 Task: Send an email with the signature Alicia Thompson with the subject 'Urgent matter' and the message 'Please let me know if you require any further assistance.' from softage.1@softage.net to softage.7@softage.net and softage.8@softage.net with an attached document Agenda.pdf
Action: Mouse moved to (94, 111)
Screenshot: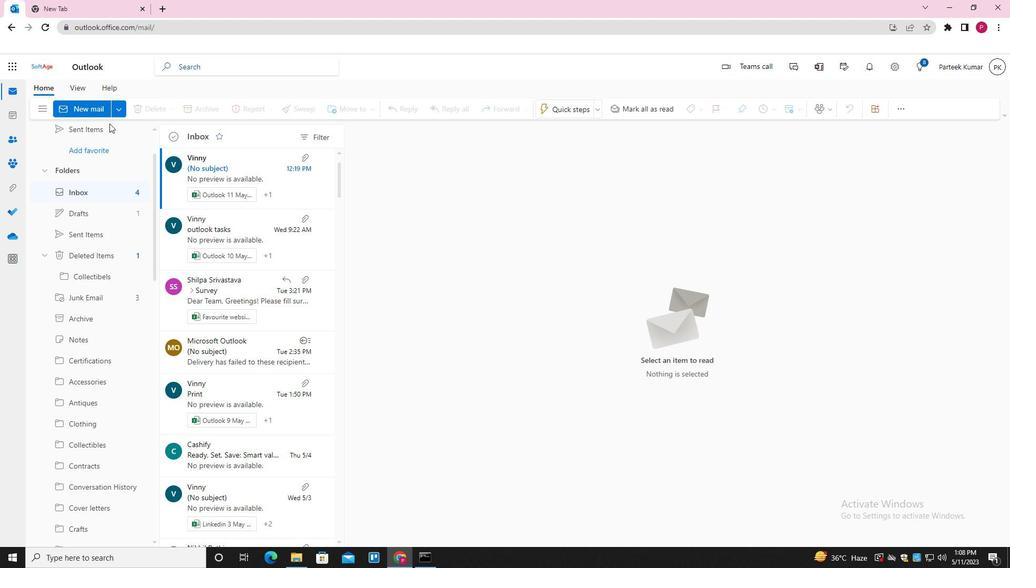 
Action: Mouse pressed left at (94, 111)
Screenshot: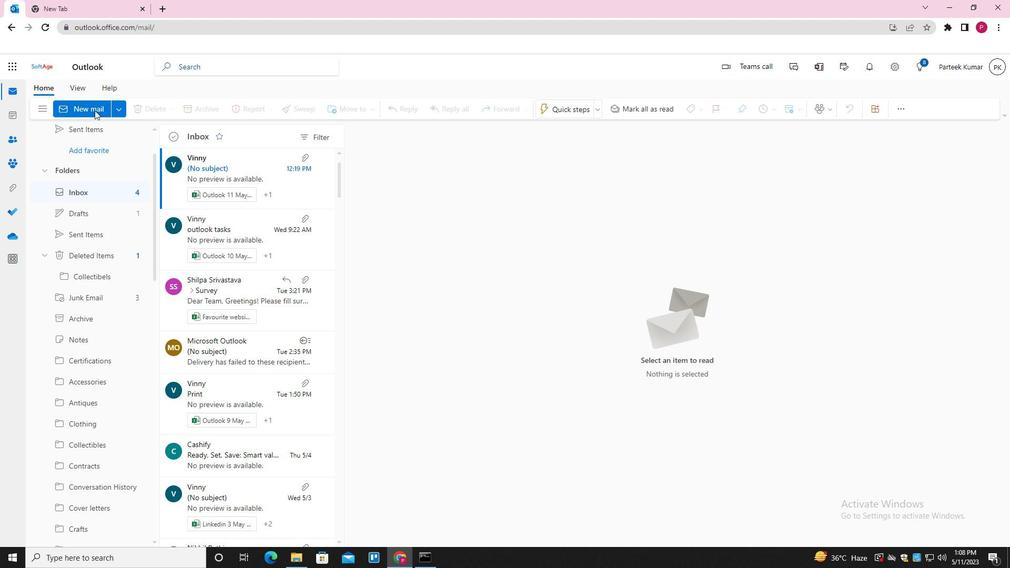 
Action: Mouse moved to (418, 256)
Screenshot: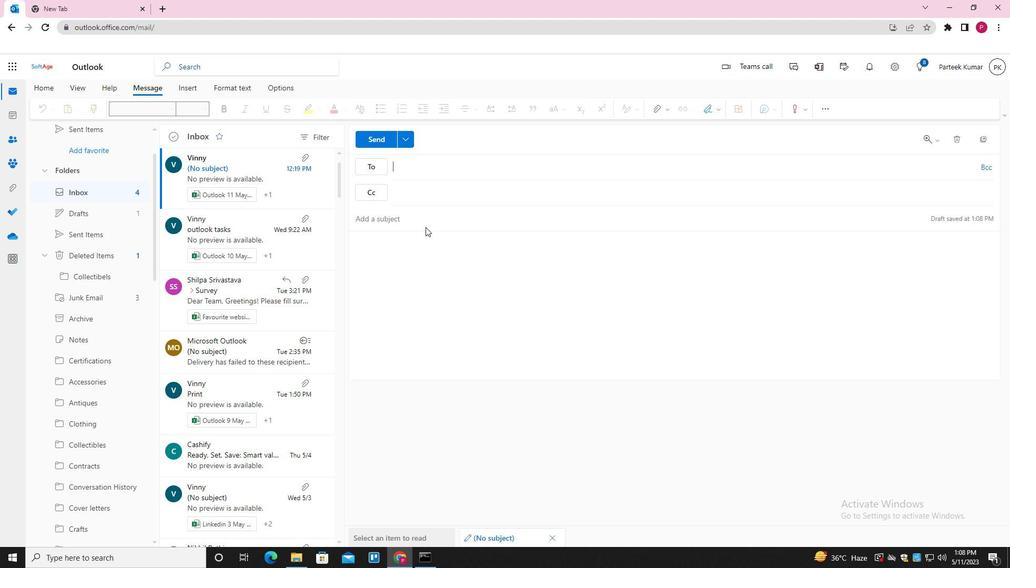 
Action: Mouse pressed left at (418, 256)
Screenshot: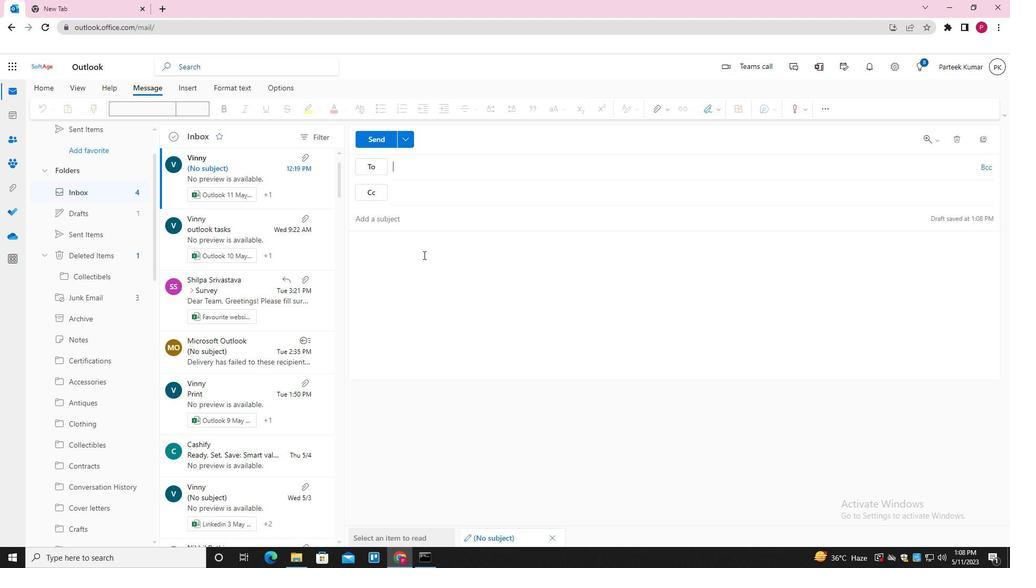 
Action: Mouse moved to (709, 111)
Screenshot: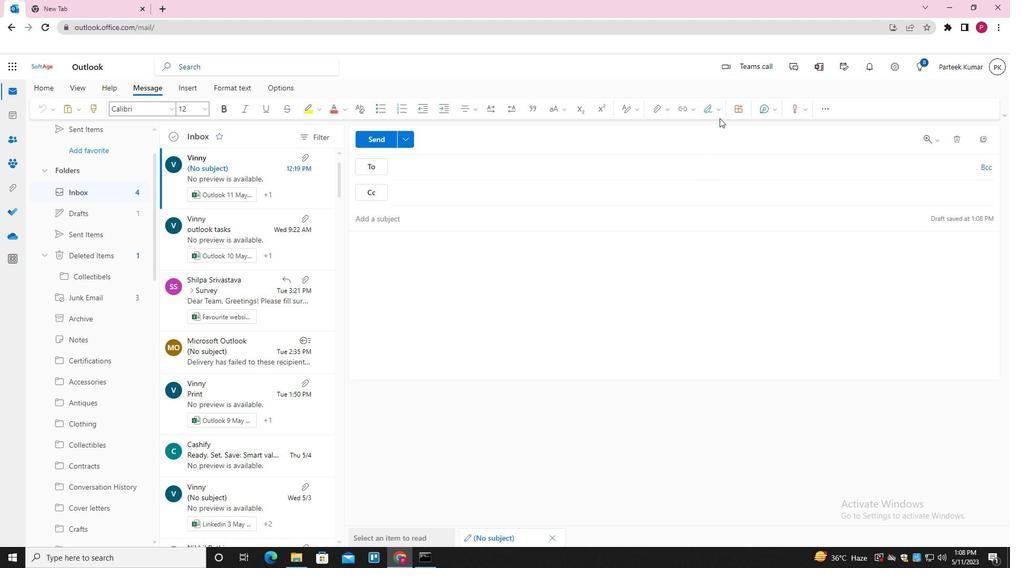 
Action: Mouse pressed left at (709, 111)
Screenshot: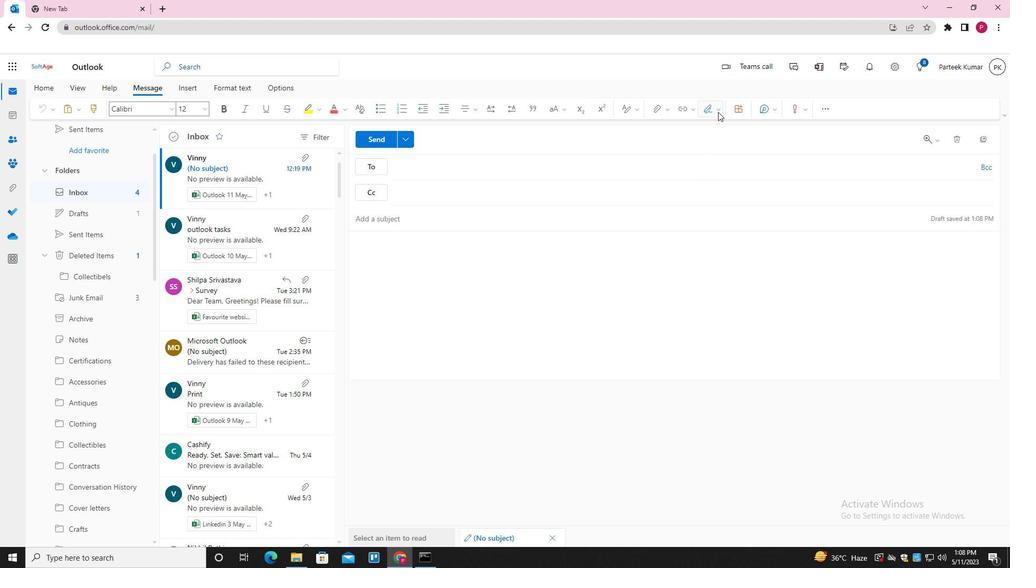 
Action: Mouse moved to (686, 133)
Screenshot: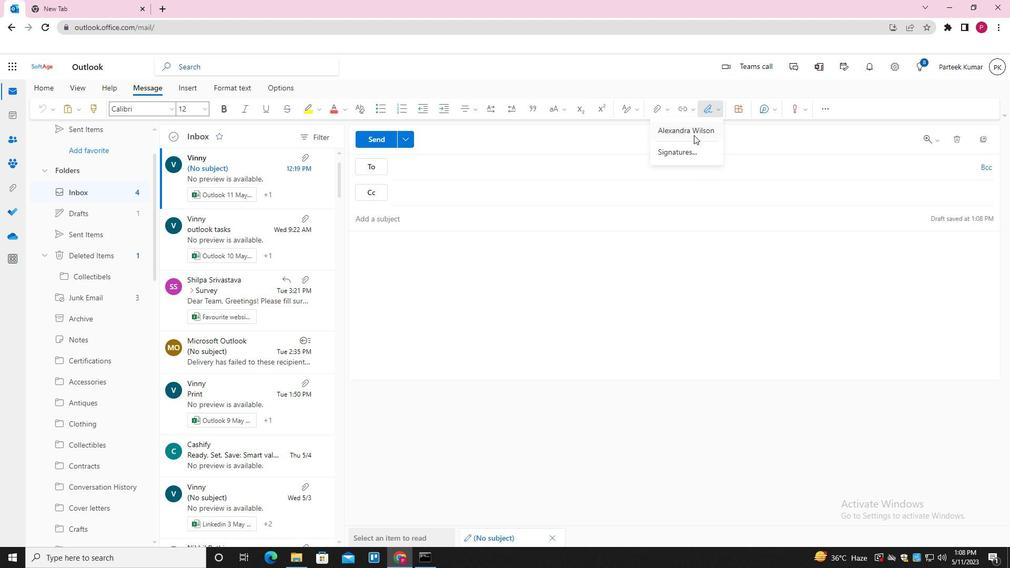 
Action: Mouse pressed left at (686, 133)
Screenshot: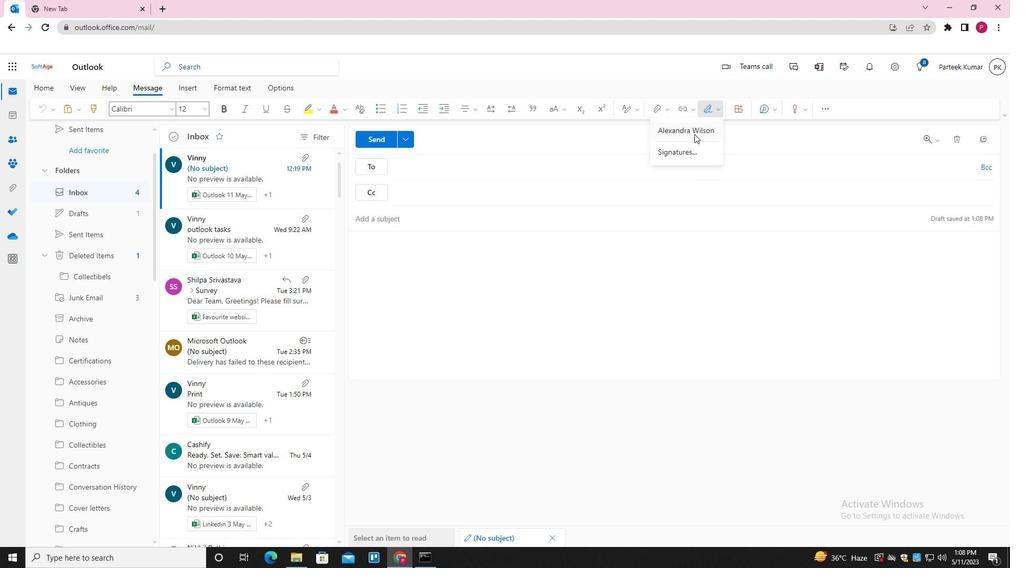 
Action: Mouse pressed left at (686, 133)
Screenshot: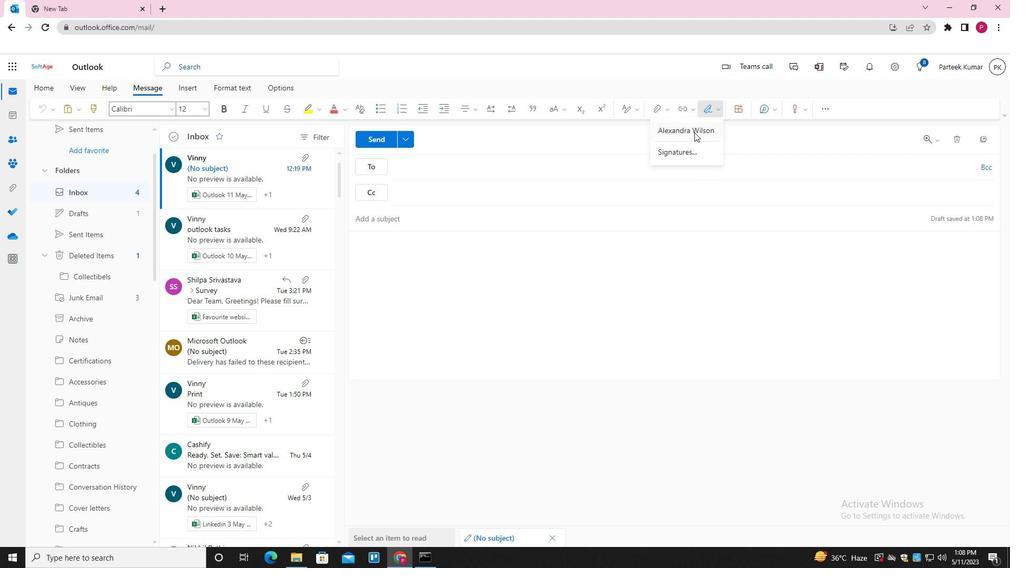 
Action: Mouse moved to (433, 259)
Screenshot: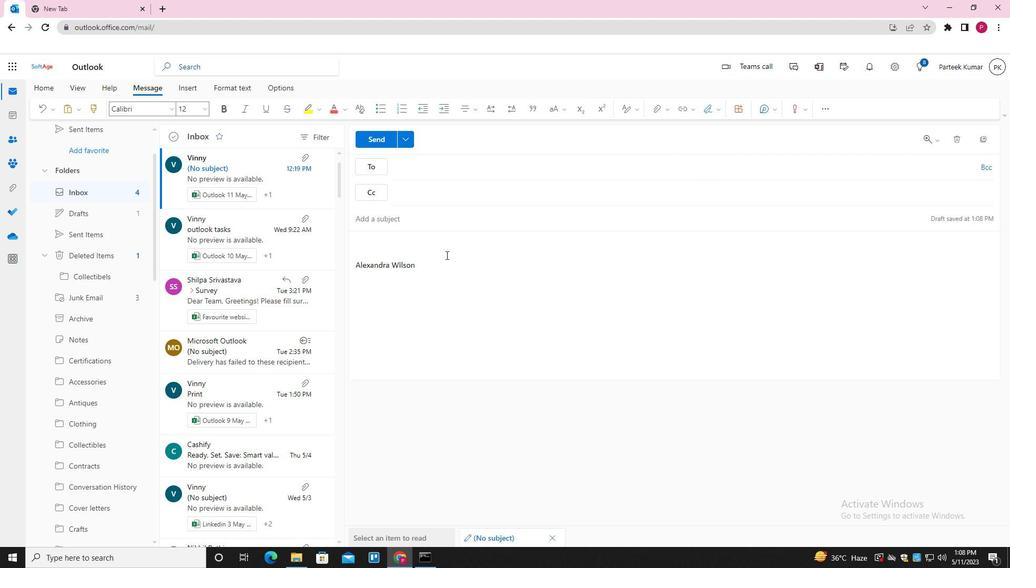 
Action: Mouse pressed left at (433, 259)
Screenshot: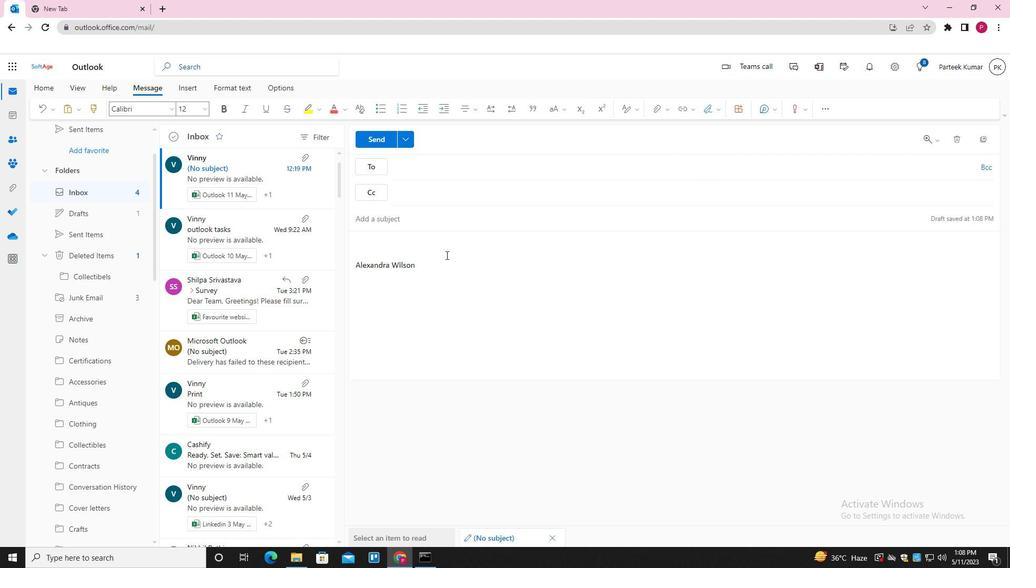 
Action: Mouse moved to (393, 269)
Screenshot: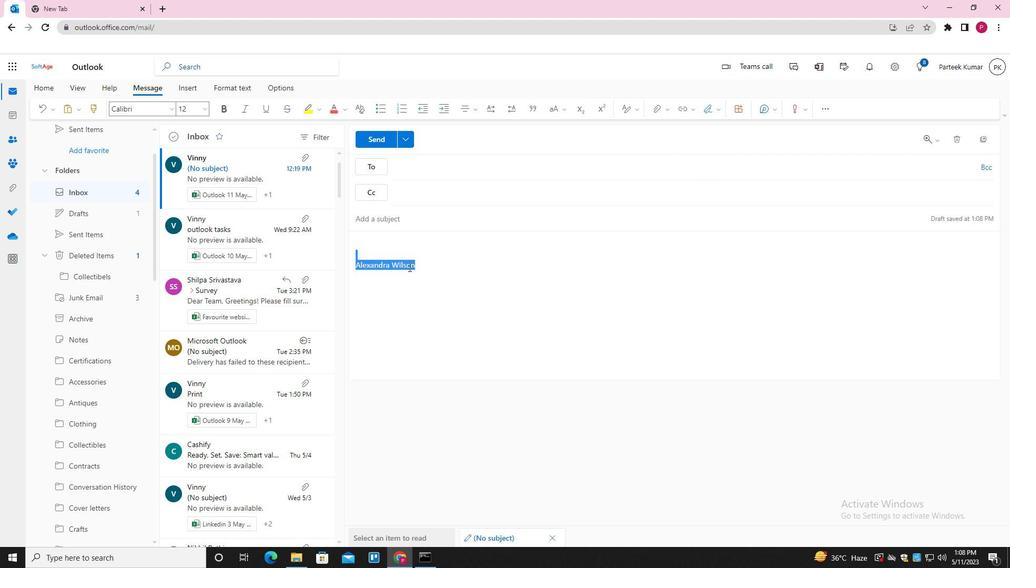 
Action: Key pressed <Key.shift><Key.right><Key.right><Key.right><Key.right><Key.right><Key.backspace>
Screenshot: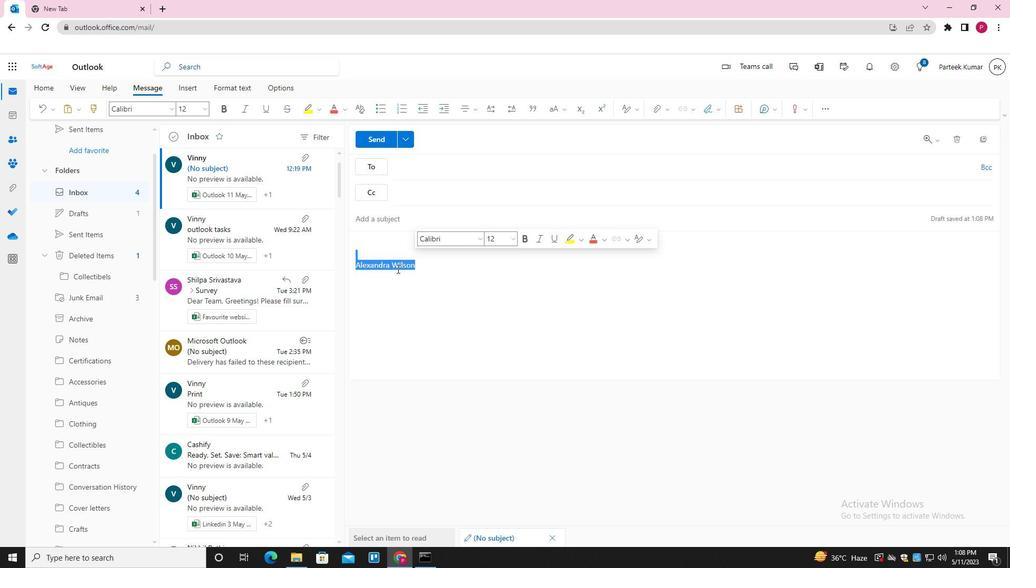 
Action: Mouse moved to (709, 111)
Screenshot: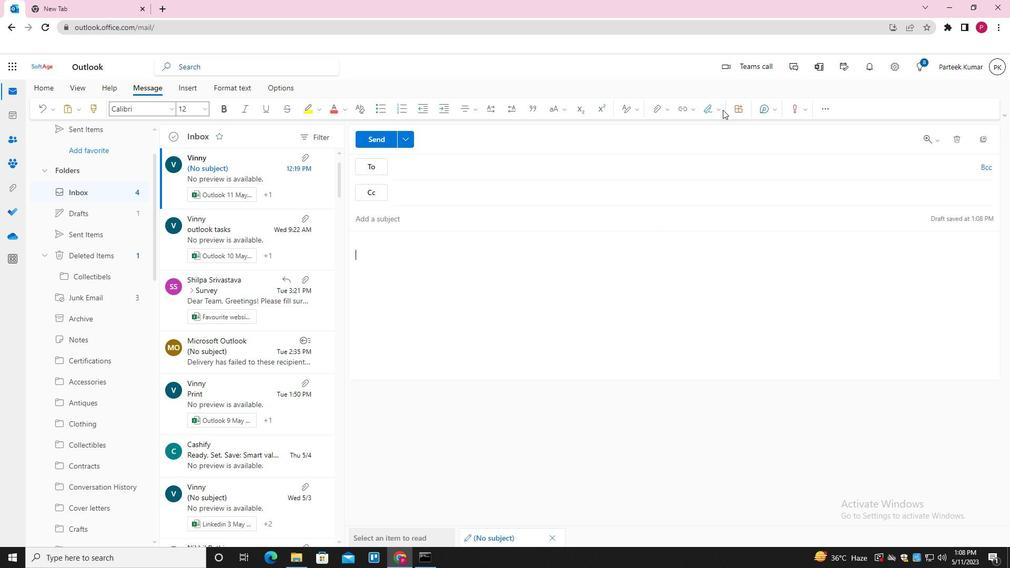 
Action: Mouse pressed left at (709, 111)
Screenshot: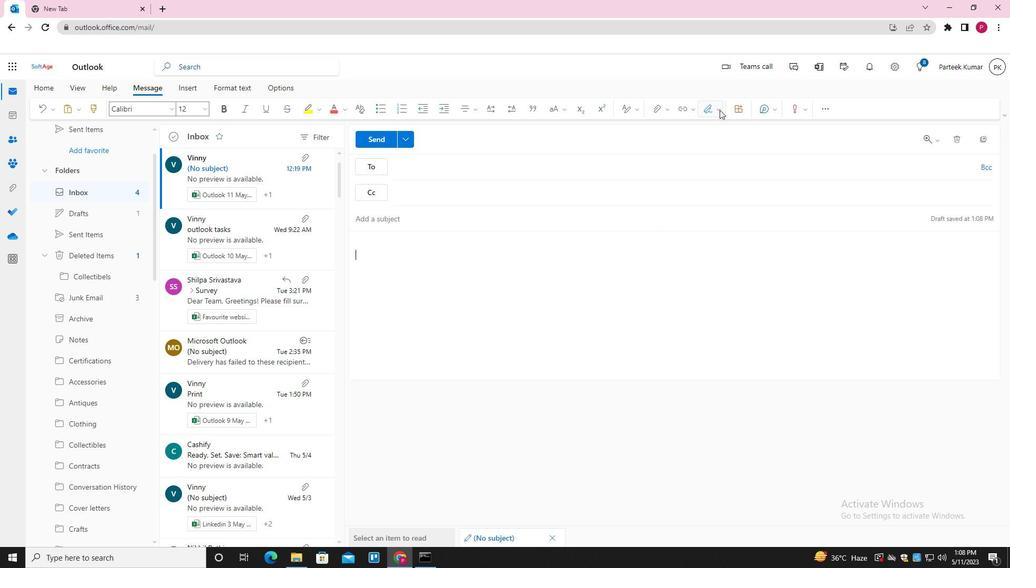 
Action: Mouse moved to (695, 159)
Screenshot: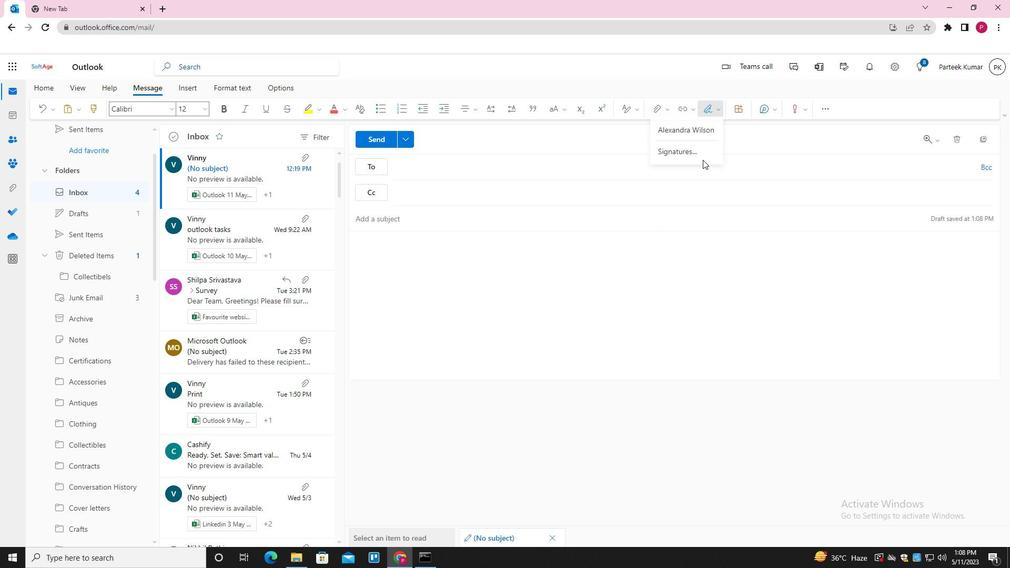 
Action: Mouse pressed left at (695, 159)
Screenshot: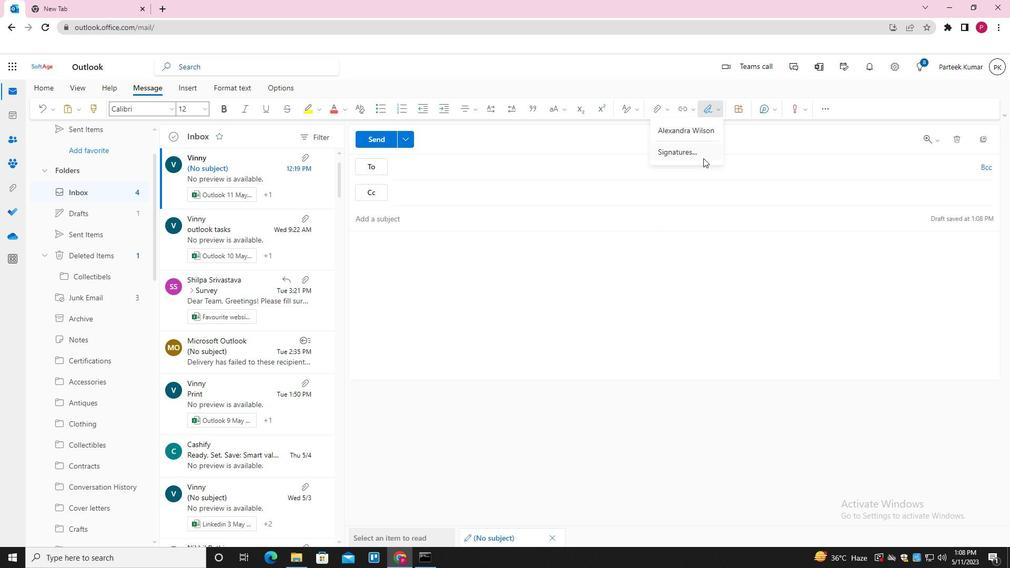 
Action: Mouse moved to (702, 194)
Screenshot: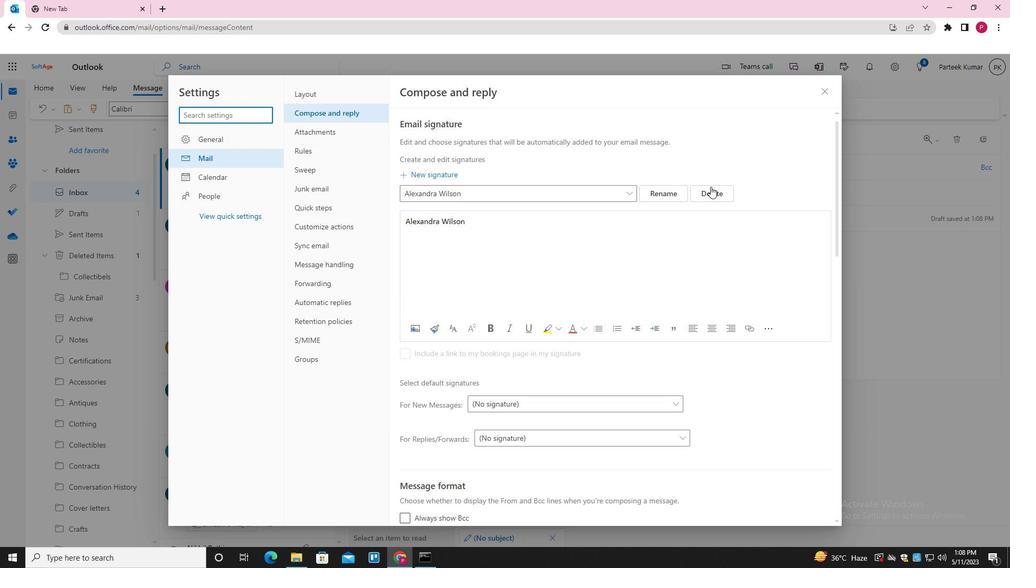 
Action: Mouse pressed left at (702, 194)
Screenshot: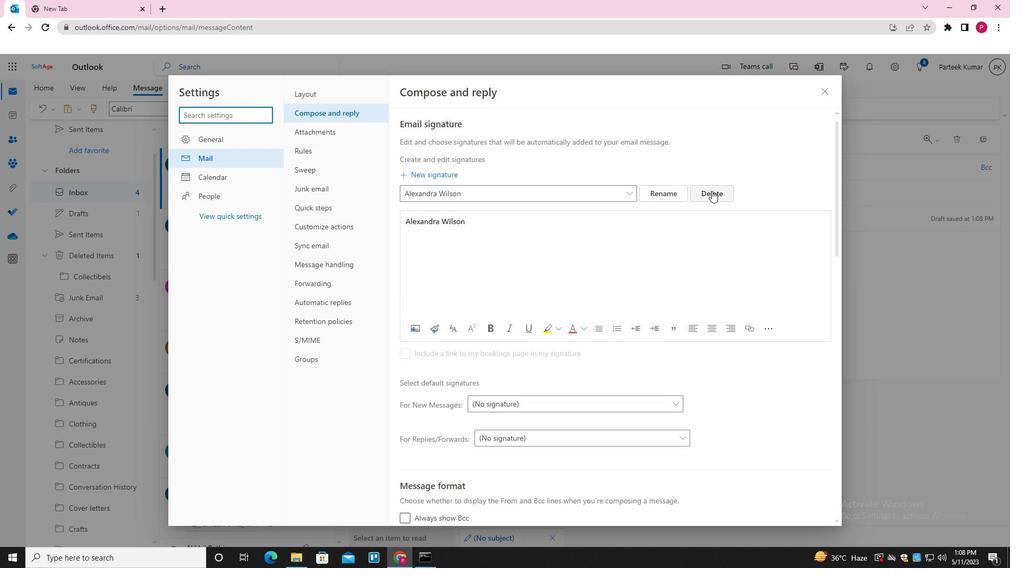 
Action: Mouse moved to (530, 202)
Screenshot: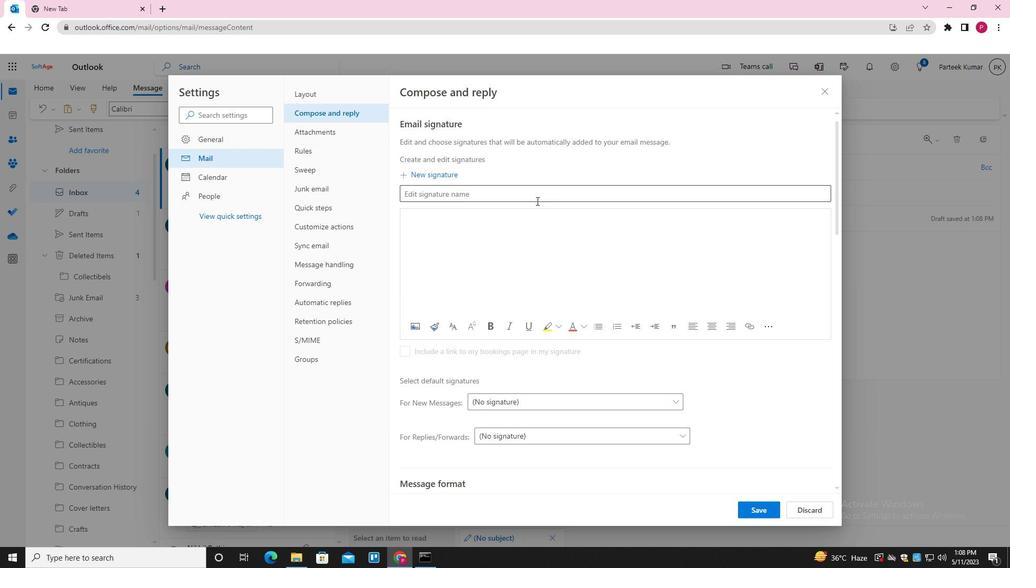 
Action: Mouse pressed left at (530, 202)
Screenshot: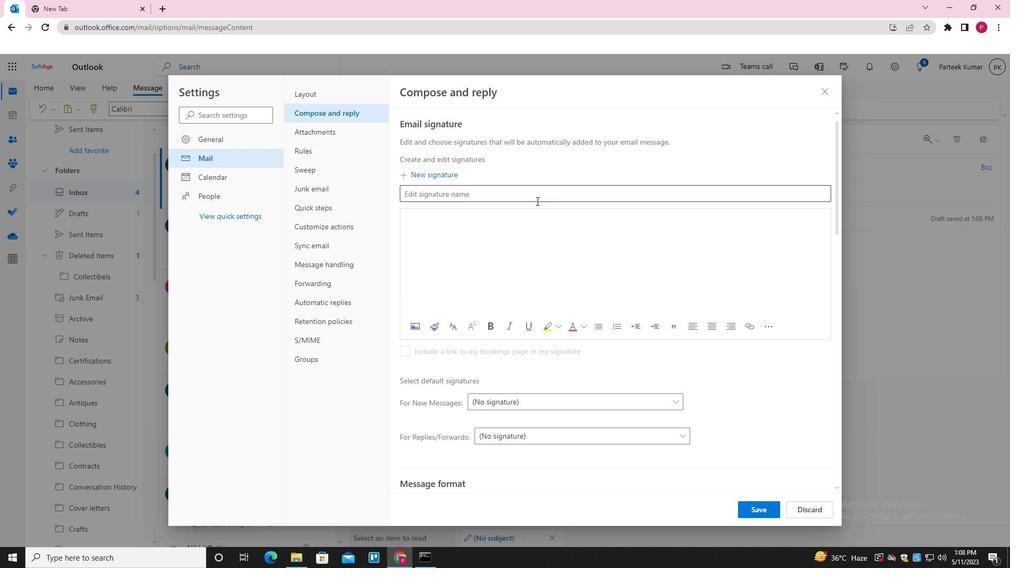 
Action: Mouse moved to (679, 193)
Screenshot: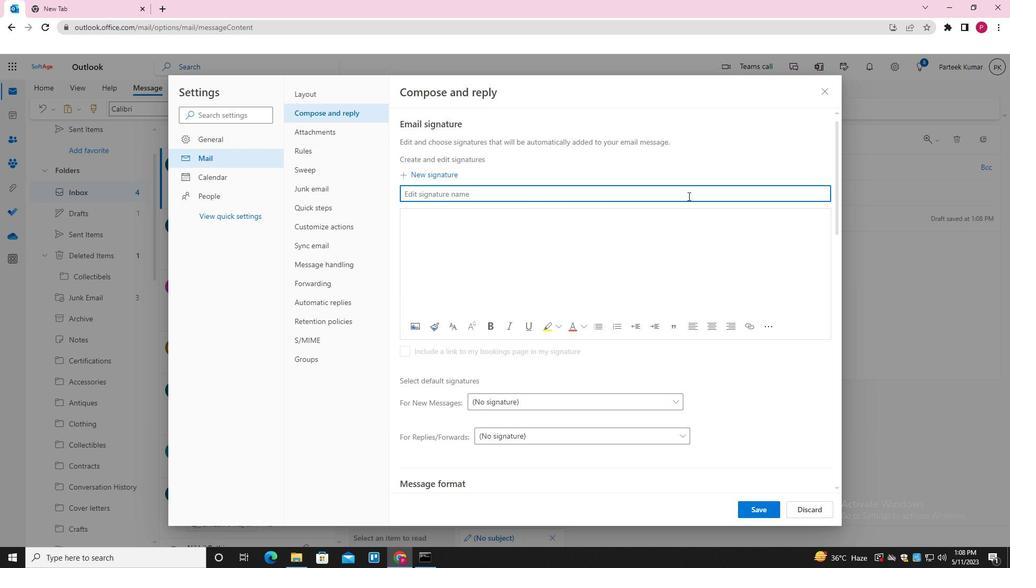 
Action: Key pressed <Key.shift>ALICIA<Key.space><Key.shift>THOMPSON
Screenshot: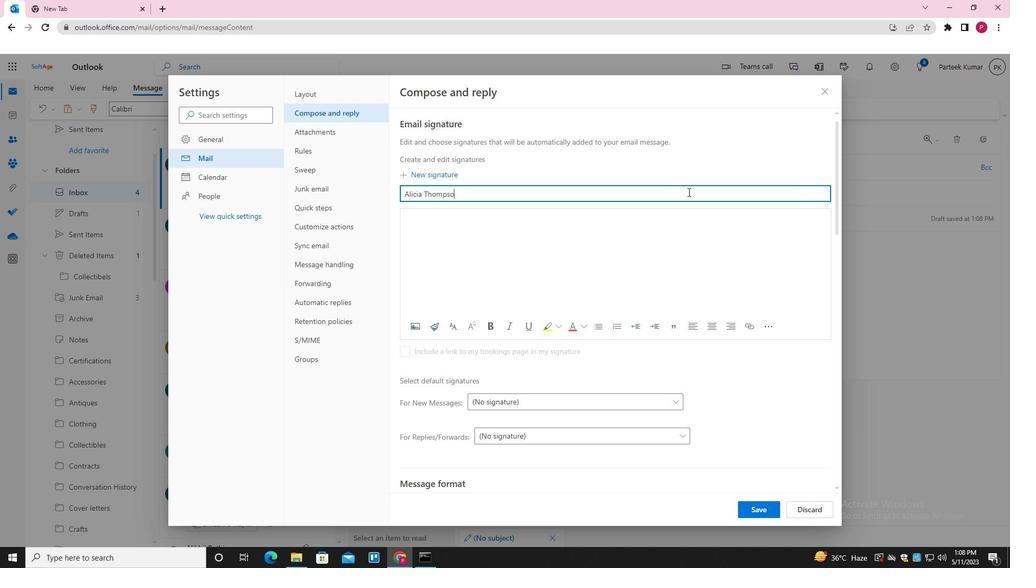 
Action: Mouse moved to (619, 209)
Screenshot: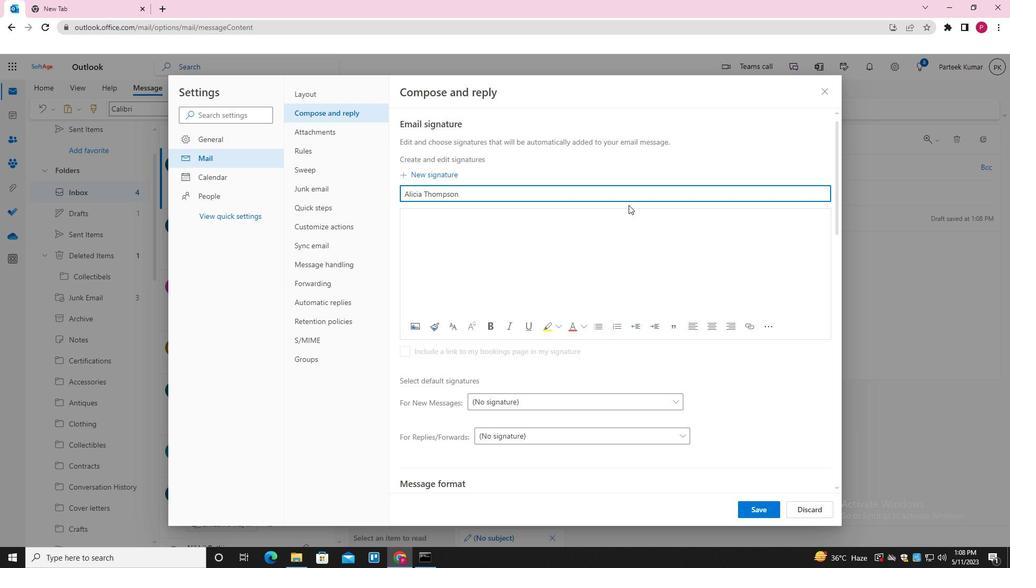 
Action: Mouse pressed left at (619, 209)
Screenshot: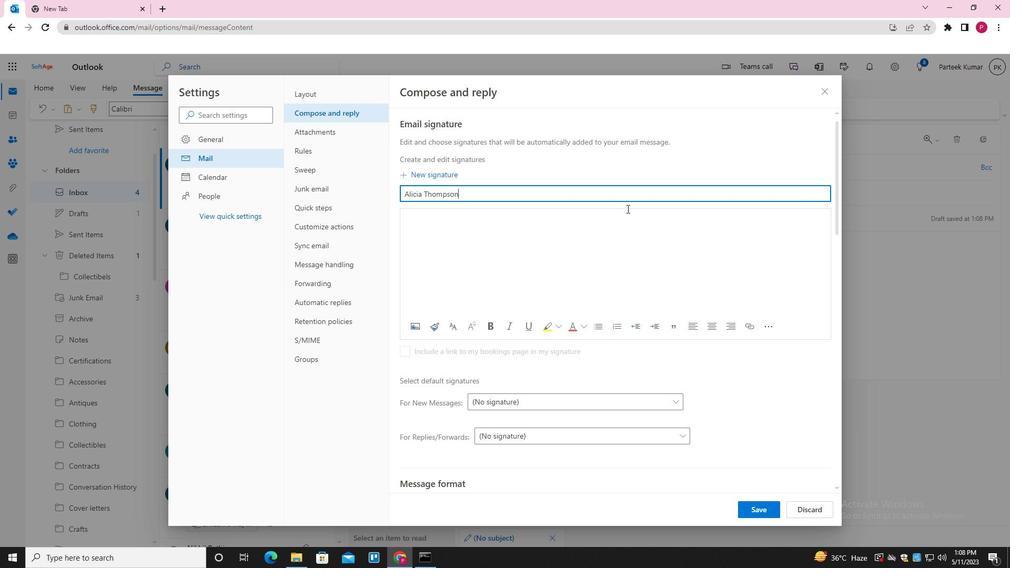 
Action: Key pressed <Key.shift>ALICIS<Key.space><Key.backspace><Key.backspace>SA<Key.space><Key.backspace><Key.backspace><Key.backspace>A<Key.space><Key.shift>THOMPSON<Key.space>
Screenshot: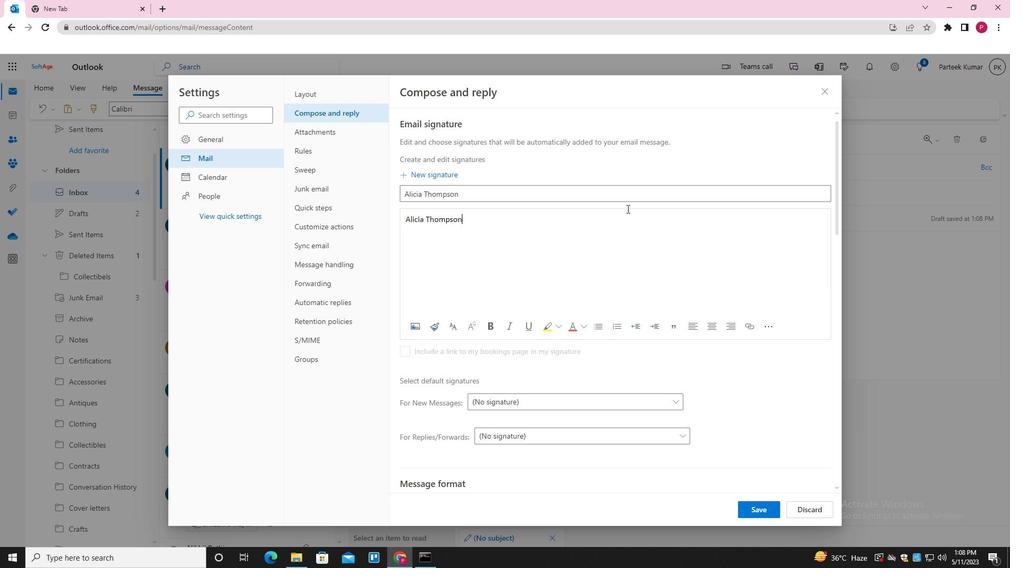 
Action: Mouse moved to (747, 510)
Screenshot: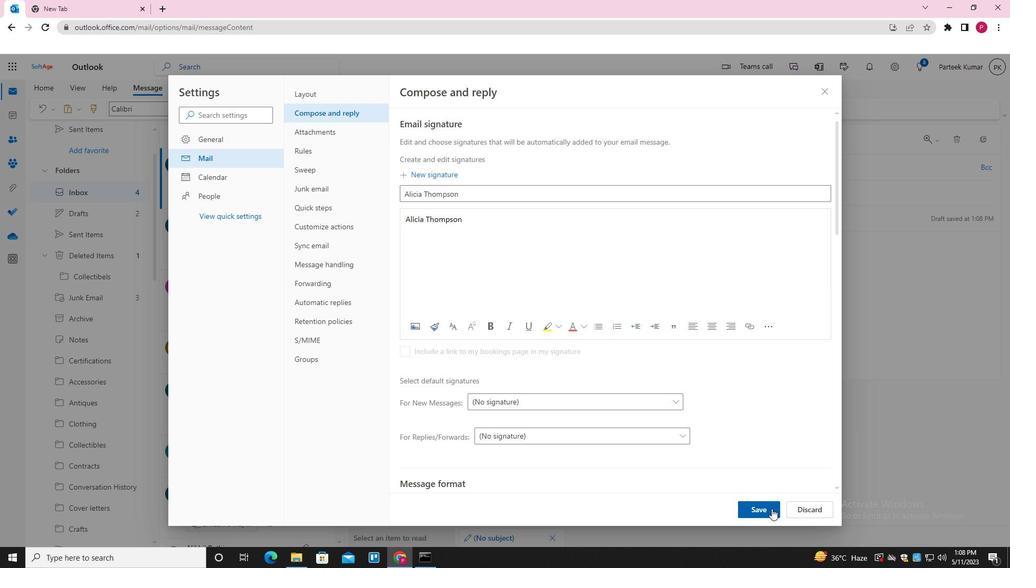 
Action: Mouse pressed left at (747, 510)
Screenshot: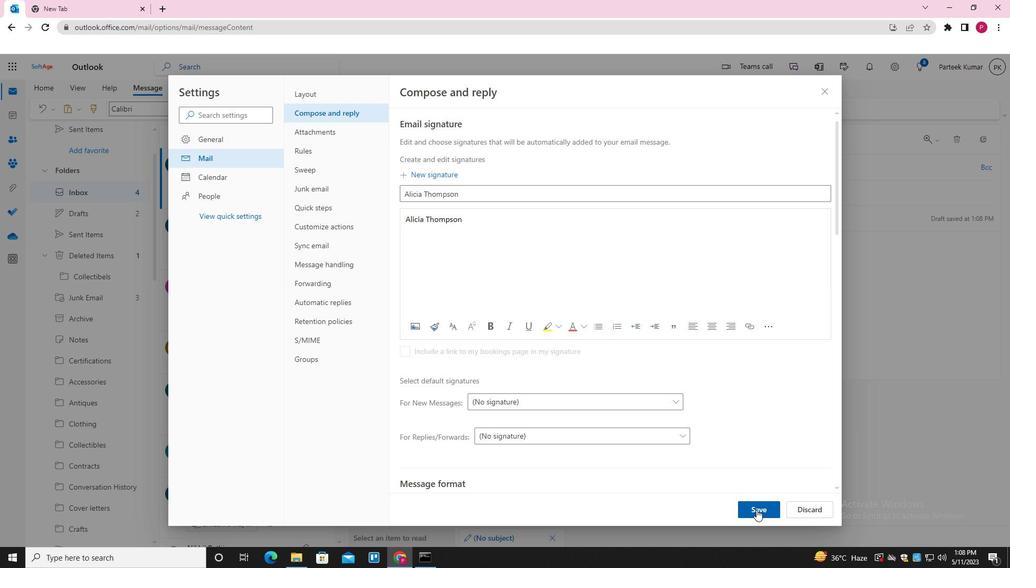
Action: Mouse moved to (814, 95)
Screenshot: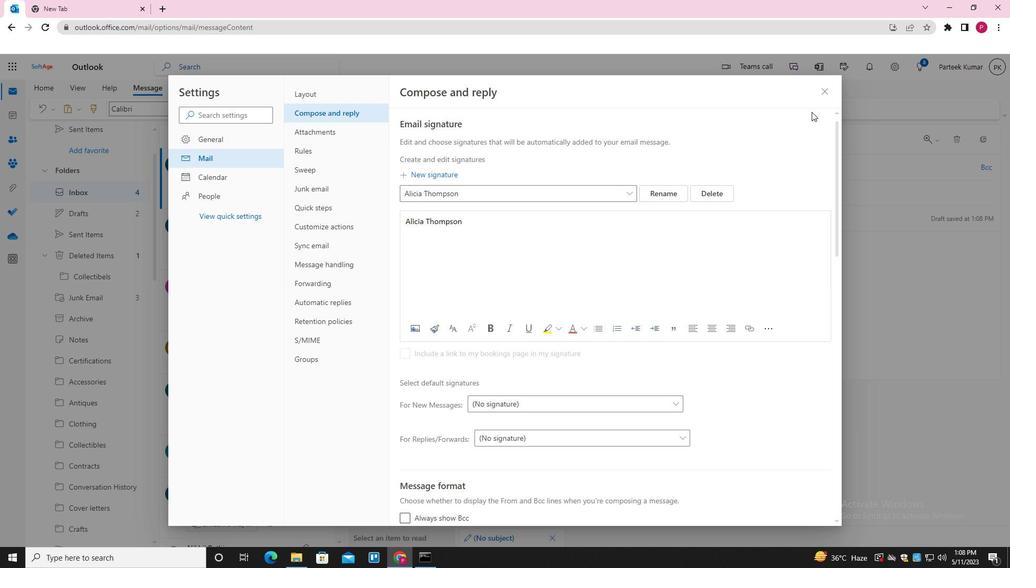 
Action: Mouse pressed left at (814, 95)
Screenshot: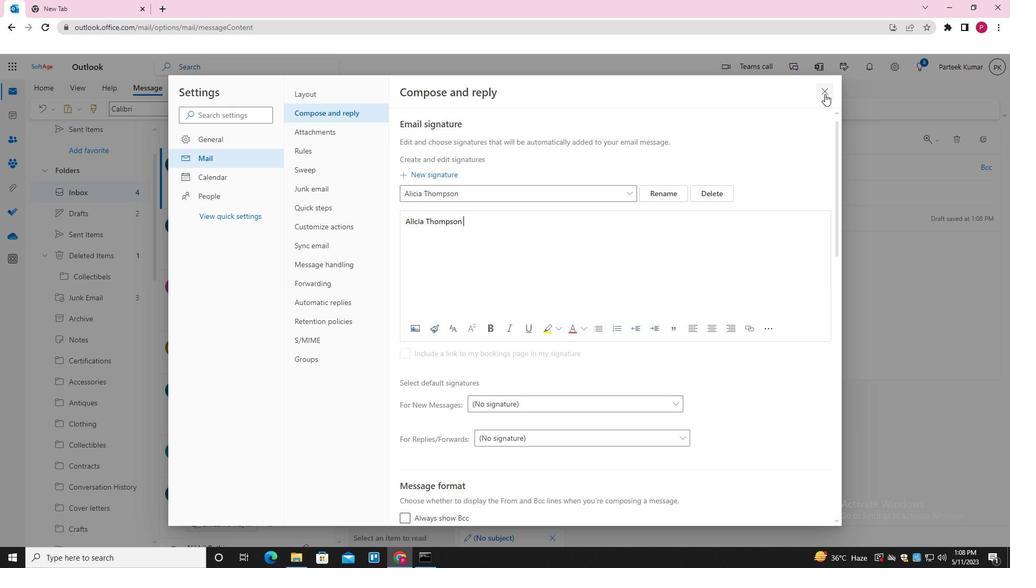
Action: Mouse moved to (479, 259)
Screenshot: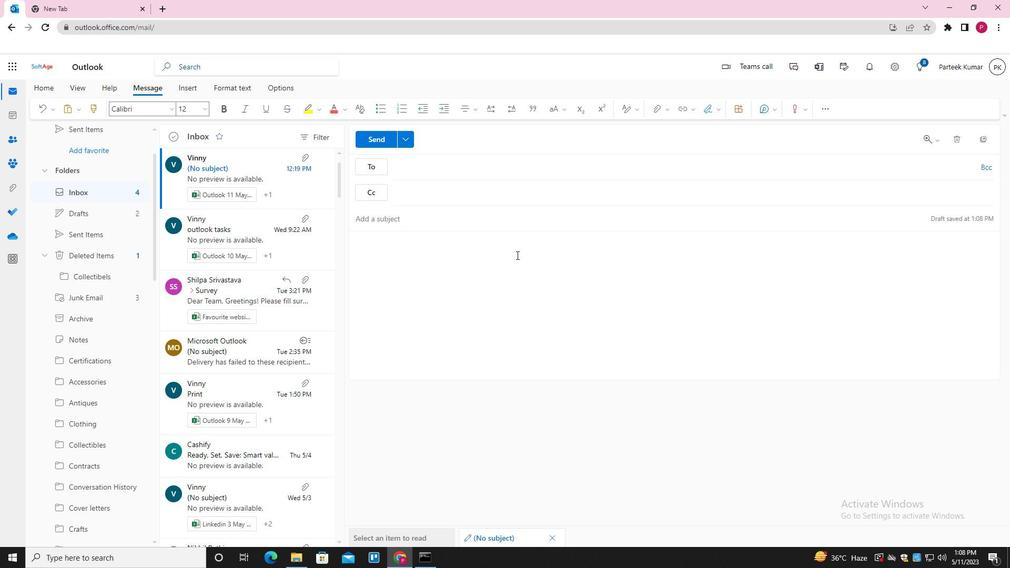 
Action: Mouse pressed left at (479, 259)
Screenshot: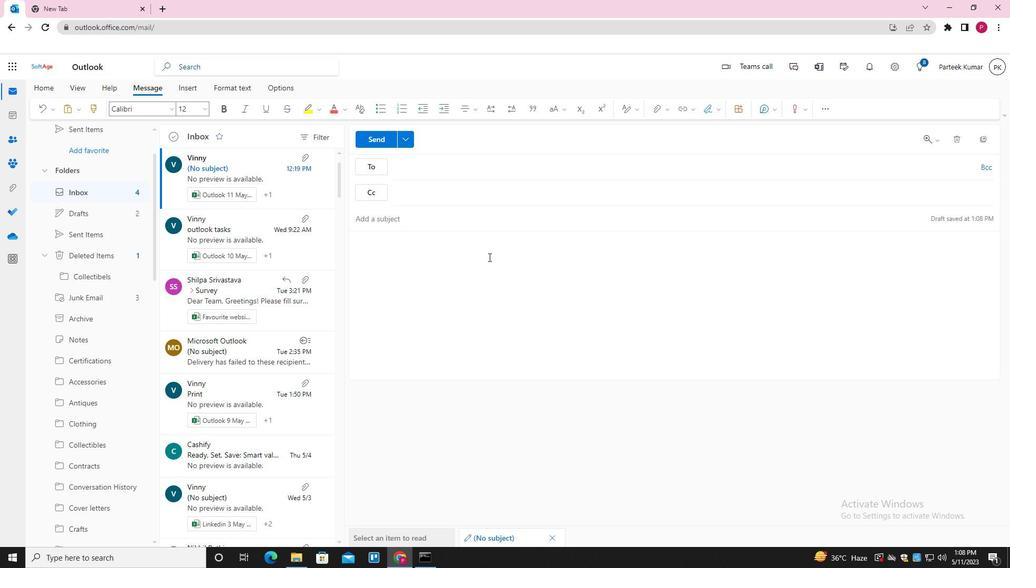 
Action: Mouse moved to (706, 112)
Screenshot: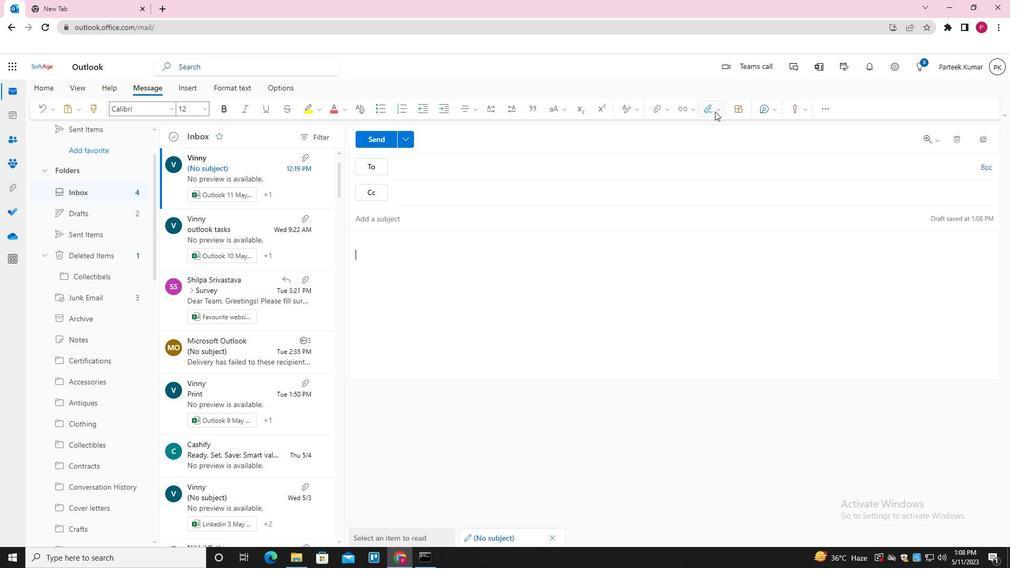 
Action: Mouse pressed left at (706, 112)
Screenshot: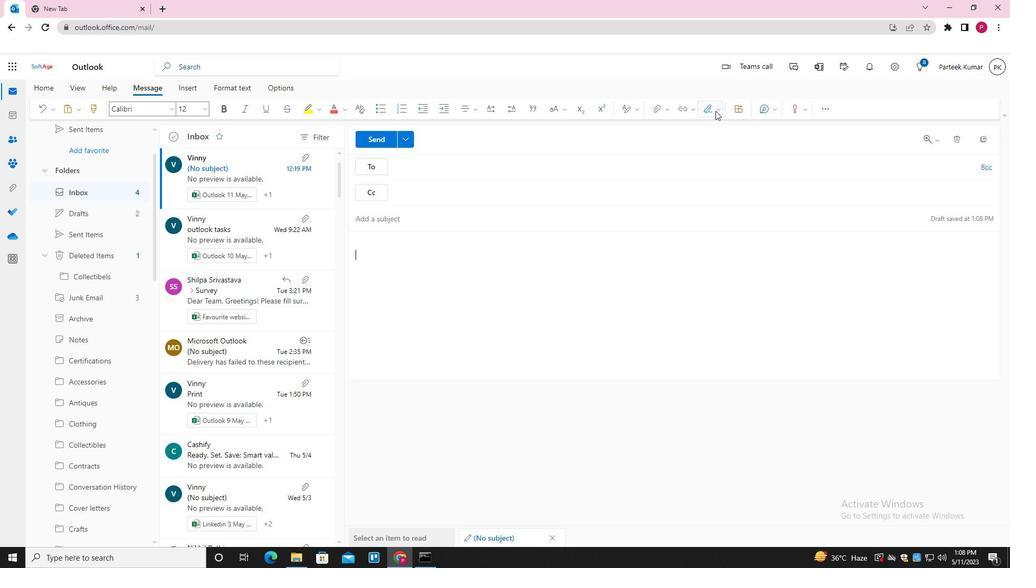 
Action: Mouse moved to (682, 132)
Screenshot: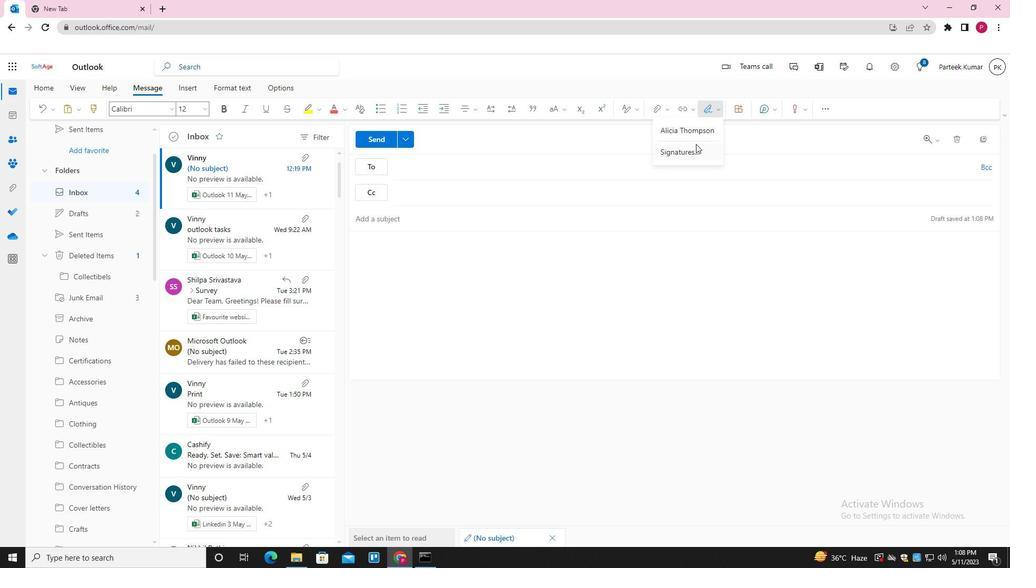 
Action: Mouse pressed left at (682, 132)
Screenshot: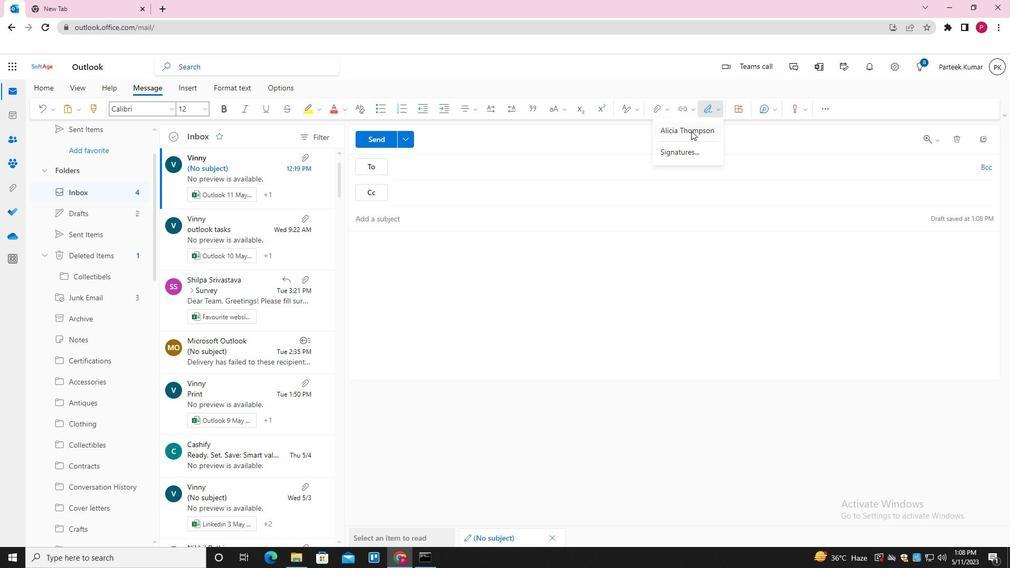 
Action: Mouse moved to (402, 222)
Screenshot: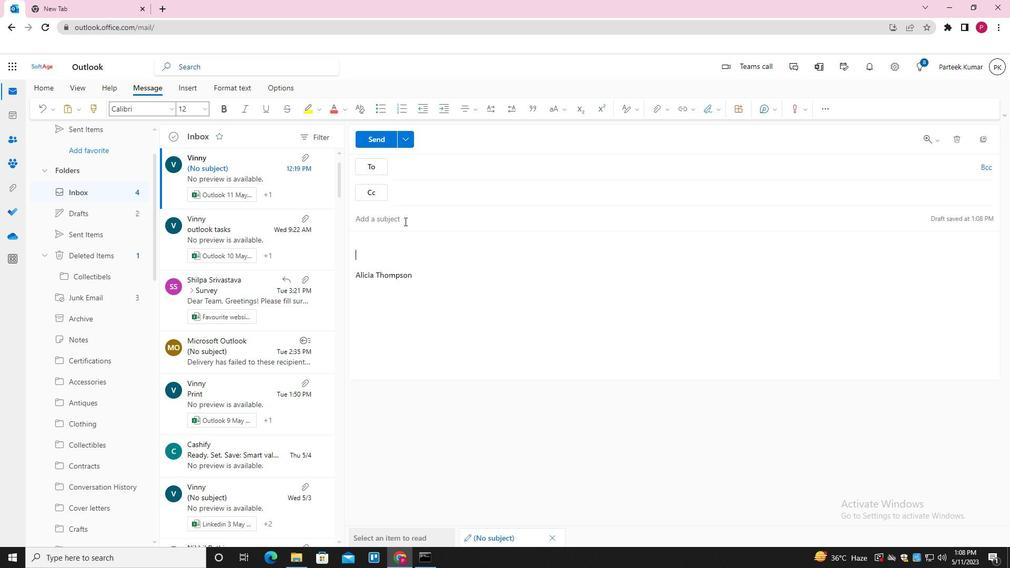 
Action: Mouse pressed left at (402, 222)
Screenshot: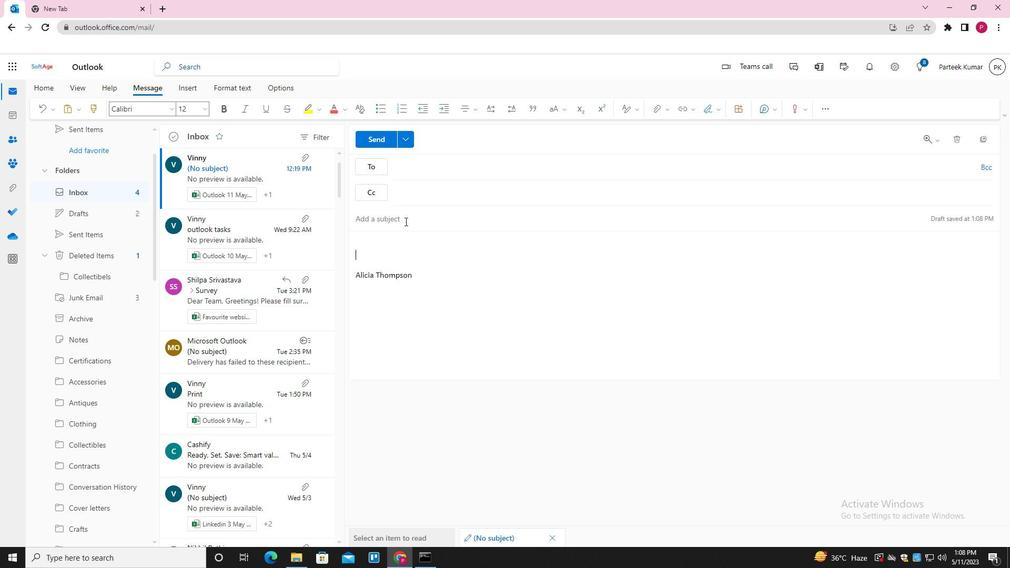 
Action: Key pressed <Key.shift><Key.shift><Key.shift><Key.shift>URGENT<Key.space><Key.shift>M<Key.backspace>MATTER
Screenshot: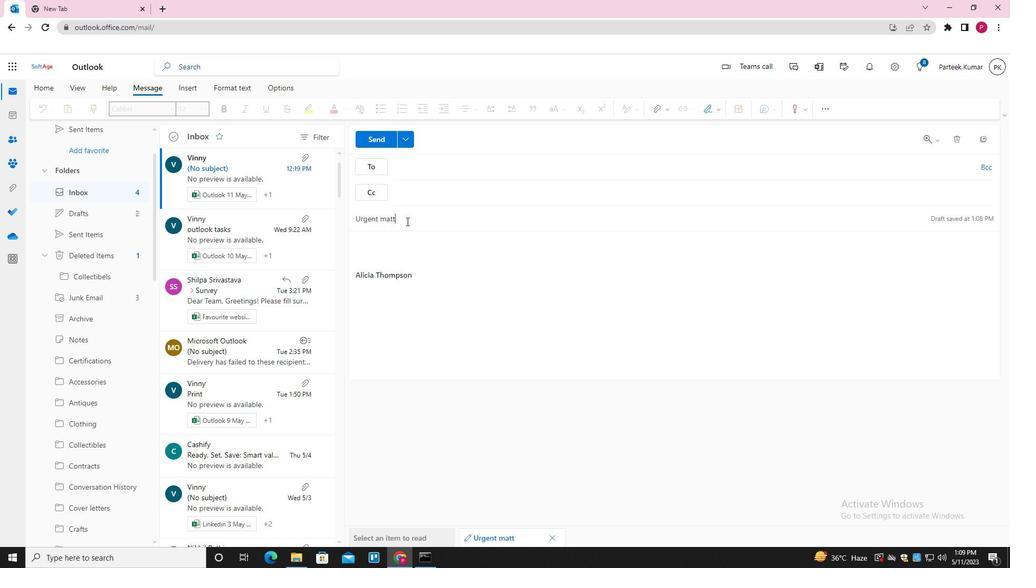 
Action: Mouse moved to (409, 245)
Screenshot: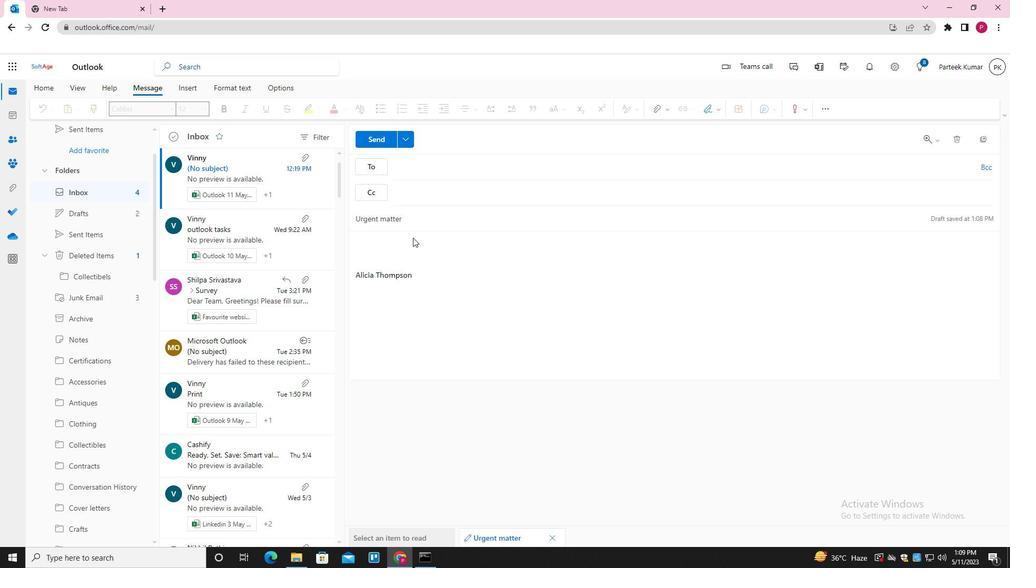 
Action: Mouse pressed left at (409, 245)
Screenshot: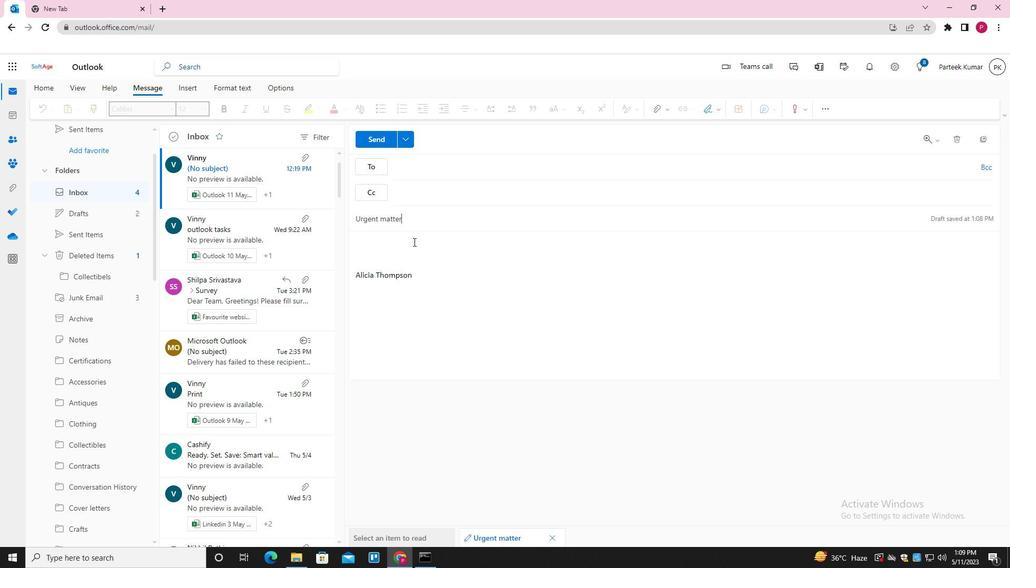 
Action: Key pressed <Key.shift>PLEASE<Key.space>LET<Key.space>ME<Key.space>KNOW<Key.space>IF<Key.space>YOU<Key.space>REQUIRE<Key.space>ANY<Key.space>FURTHER<Key.space>ASSISTANCE<Key.space>
Screenshot: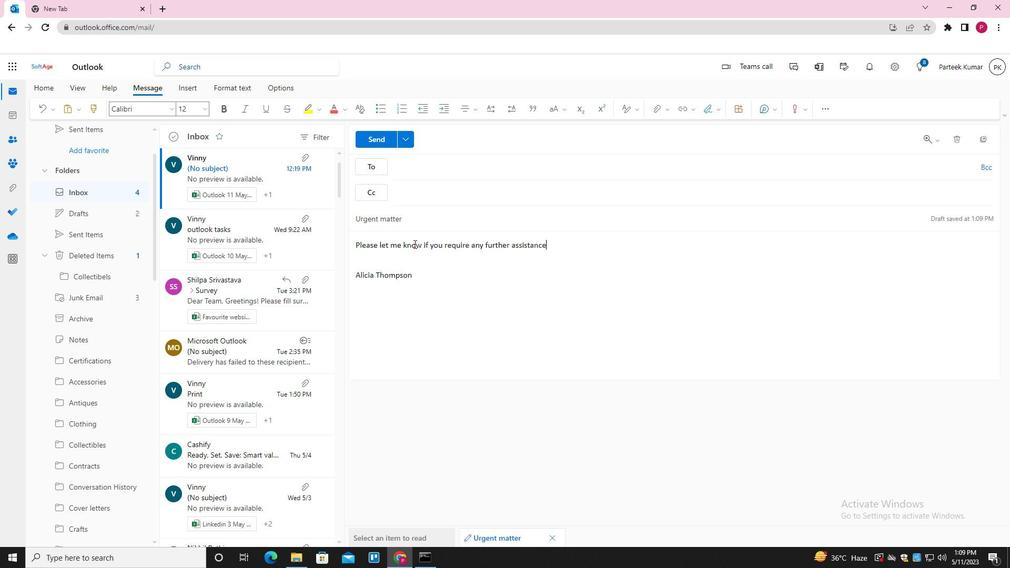 
Action: Mouse moved to (428, 166)
Screenshot: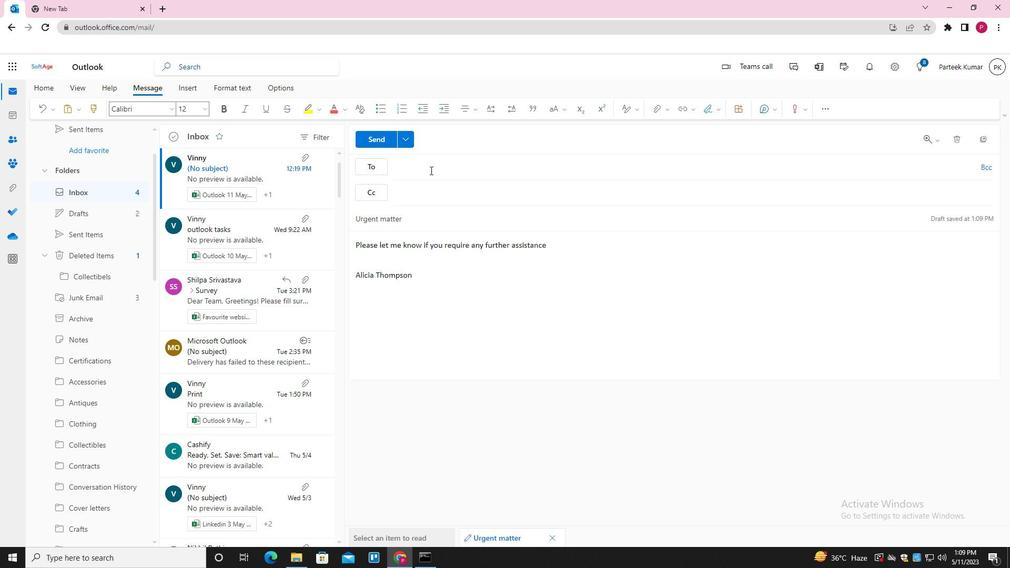 
Action: Mouse pressed left at (428, 166)
Screenshot: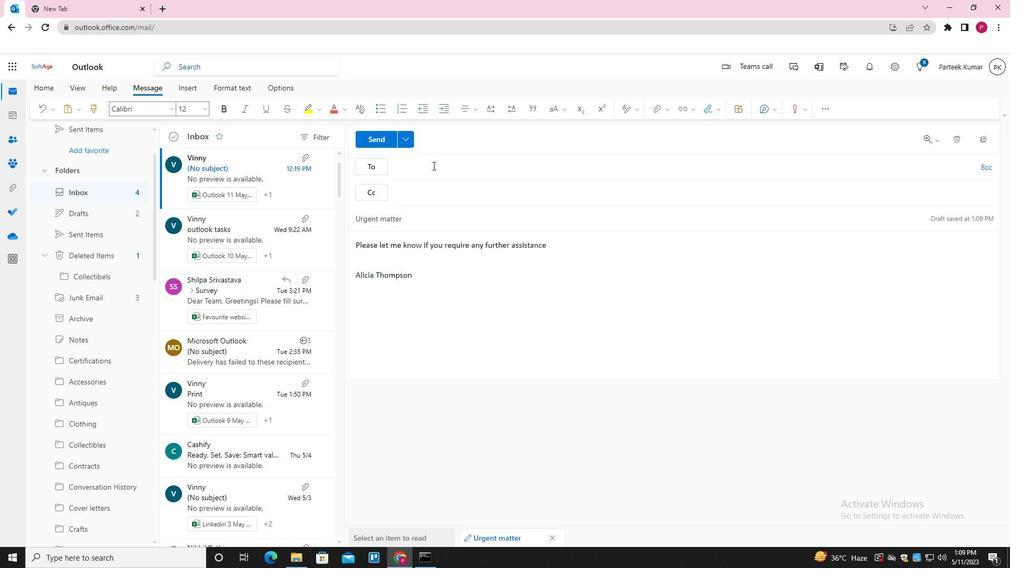 
Action: Key pressed <Key.shift>SOFTAGE.7<Key.shift>@SOFTAH<Key.backspace>GE.NET<Key.enter><Key.shift>SOFTAGE.8<Key.shift><Key.shift><Key.shift><Key.shift><Key.shift><Key.shift><Key.shift><Key.shift><Key.shift><Key.shift><Key.shift><Key.shift><Key.shift><Key.shift><Key.shift>@SOFTAGE.NET<Key.enter>
Screenshot: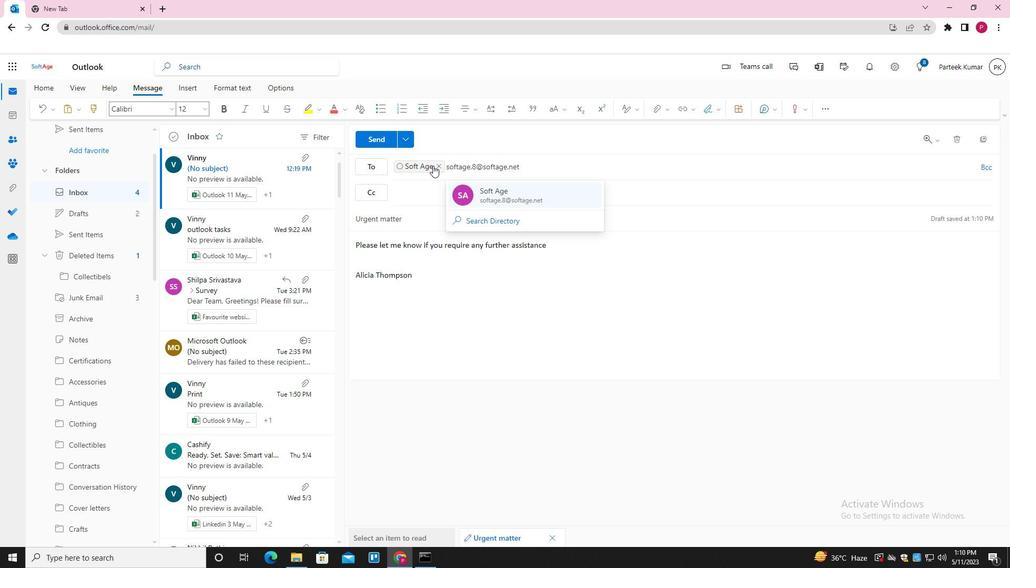 
Action: Mouse moved to (650, 106)
Screenshot: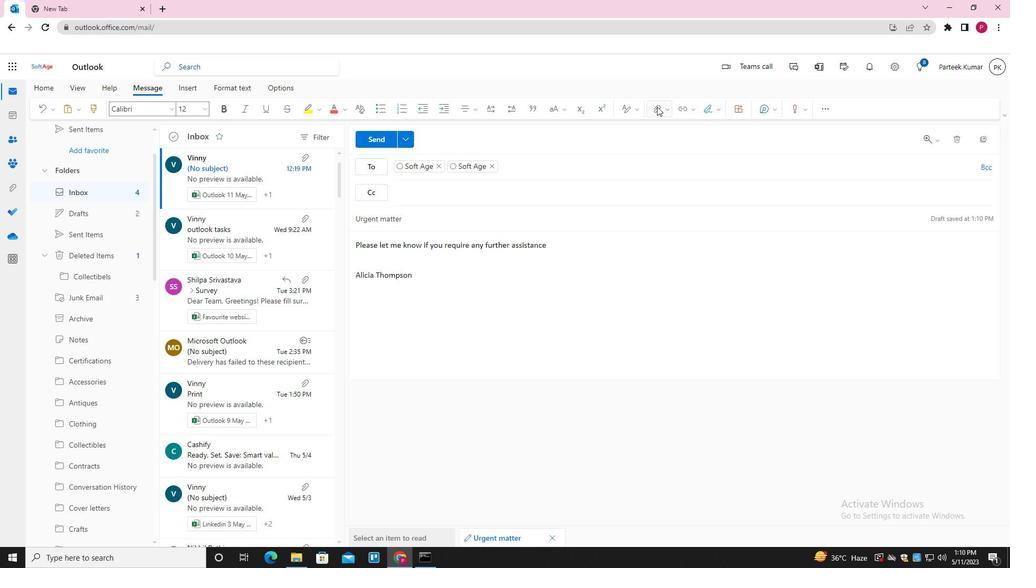 
Action: Mouse pressed left at (650, 106)
Screenshot: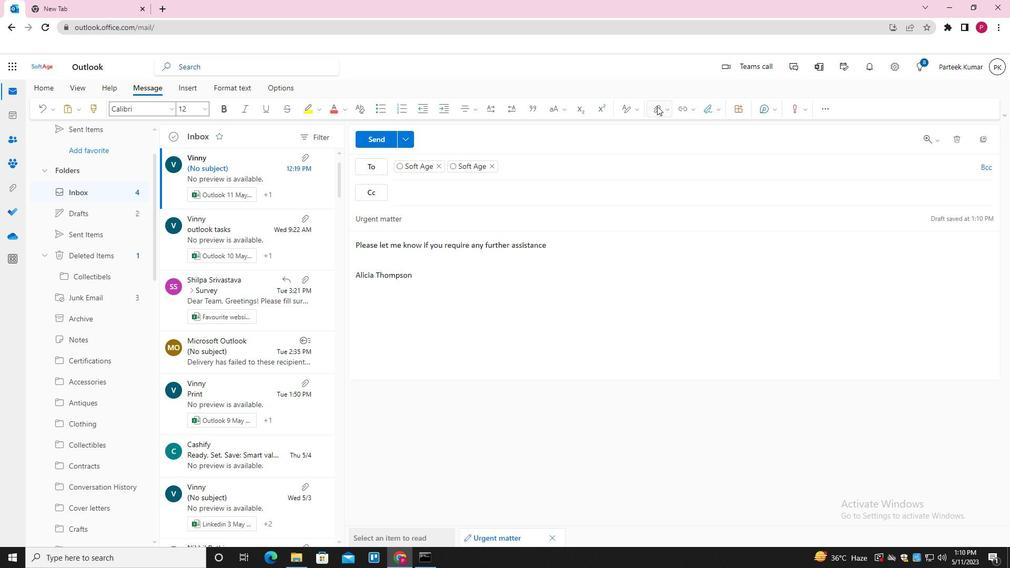 
Action: Mouse moved to (608, 134)
Screenshot: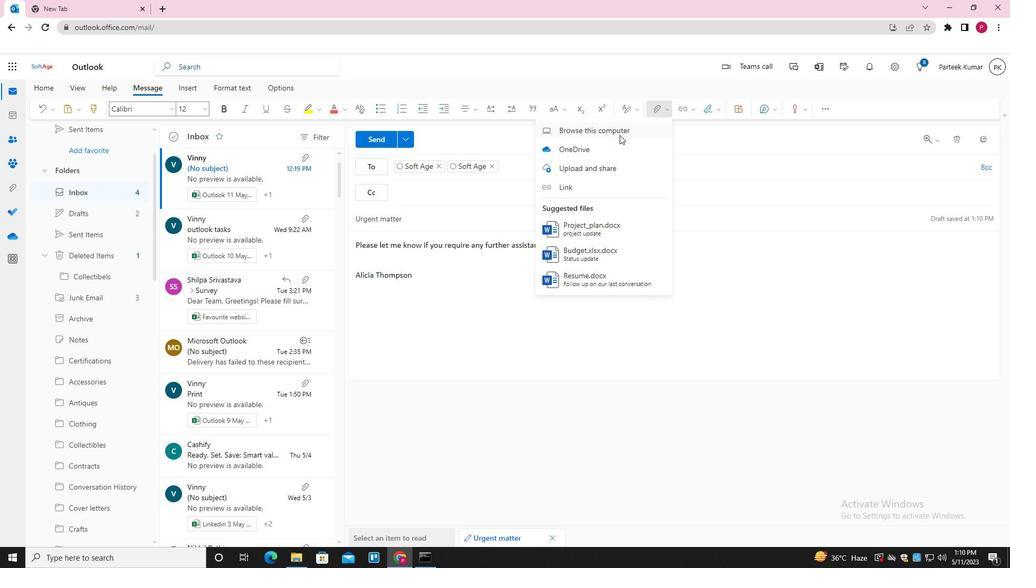 
Action: Mouse pressed left at (608, 134)
Screenshot: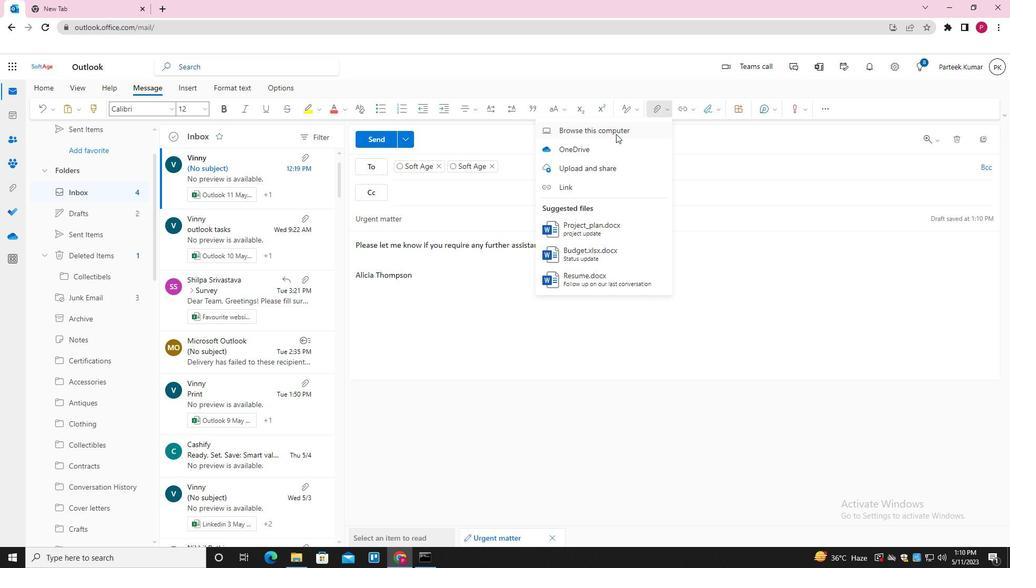 
Action: Mouse moved to (178, 78)
Screenshot: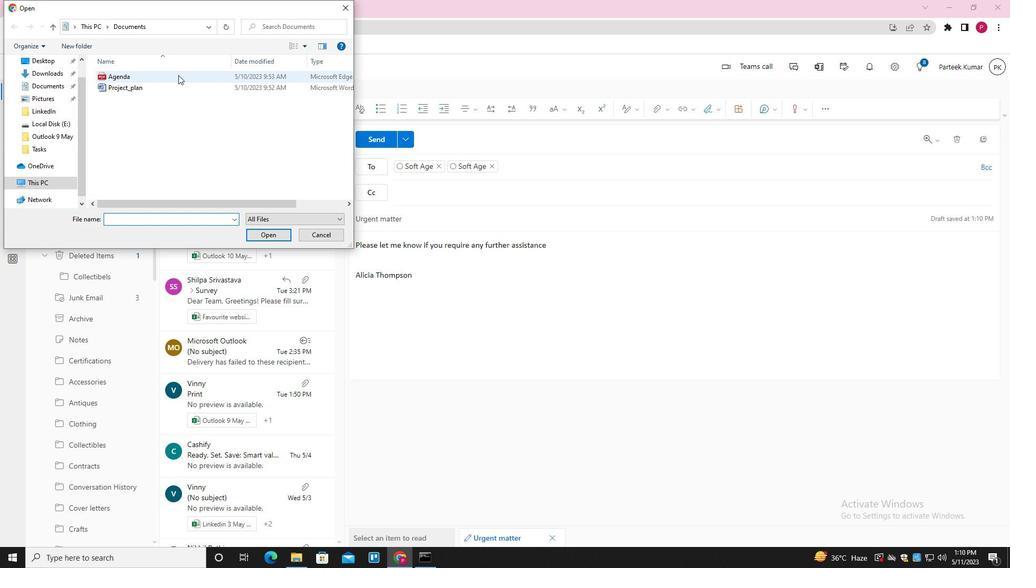 
Action: Mouse pressed left at (178, 78)
Screenshot: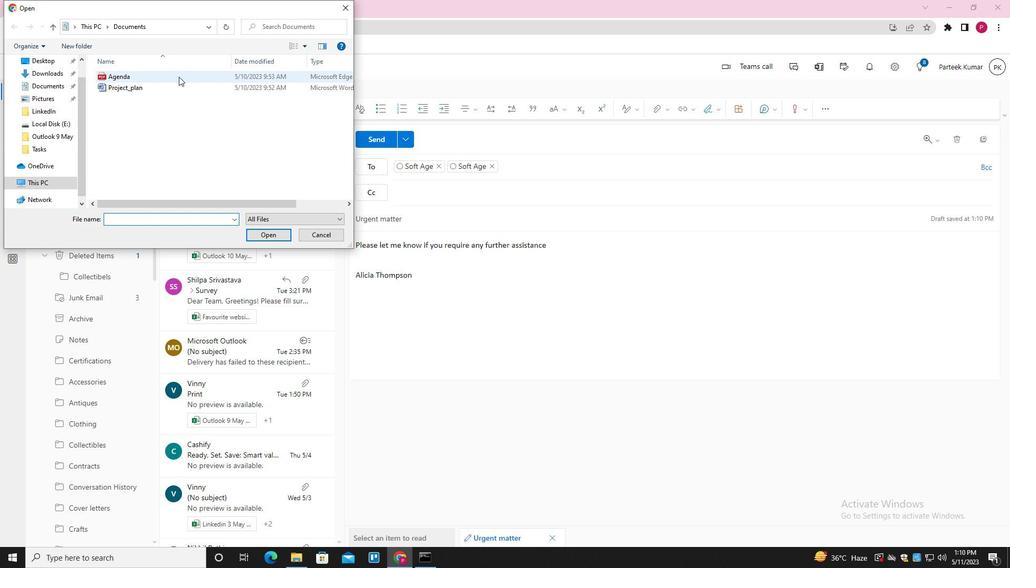 
Action: Mouse moved to (267, 237)
Screenshot: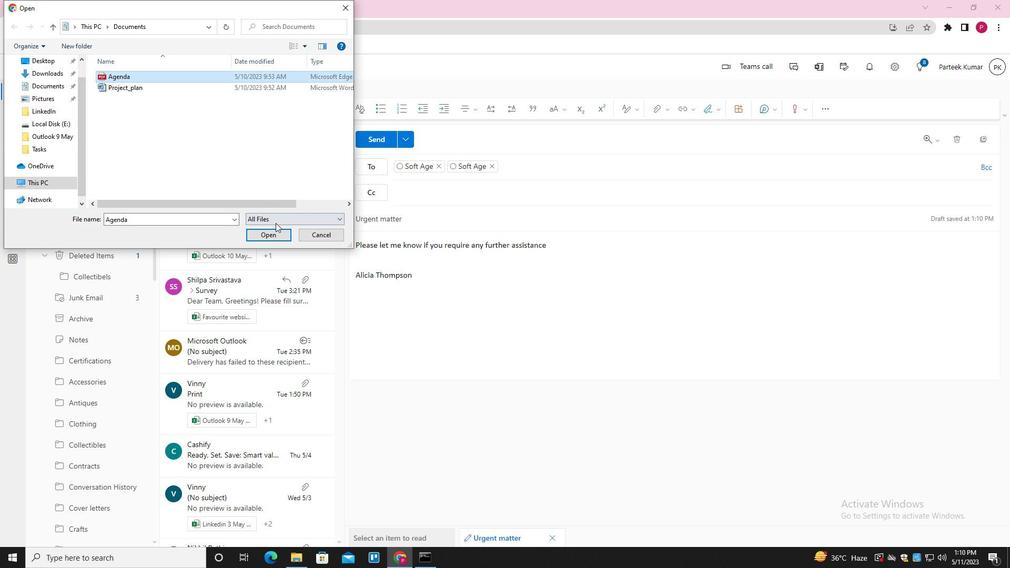 
Action: Mouse pressed left at (267, 237)
Screenshot: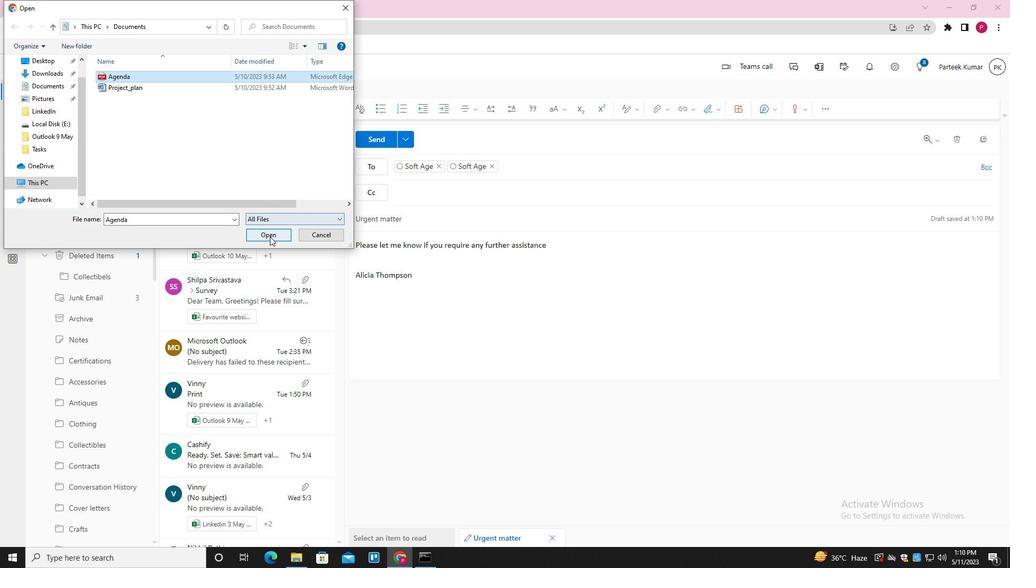 
Action: Mouse moved to (373, 141)
Screenshot: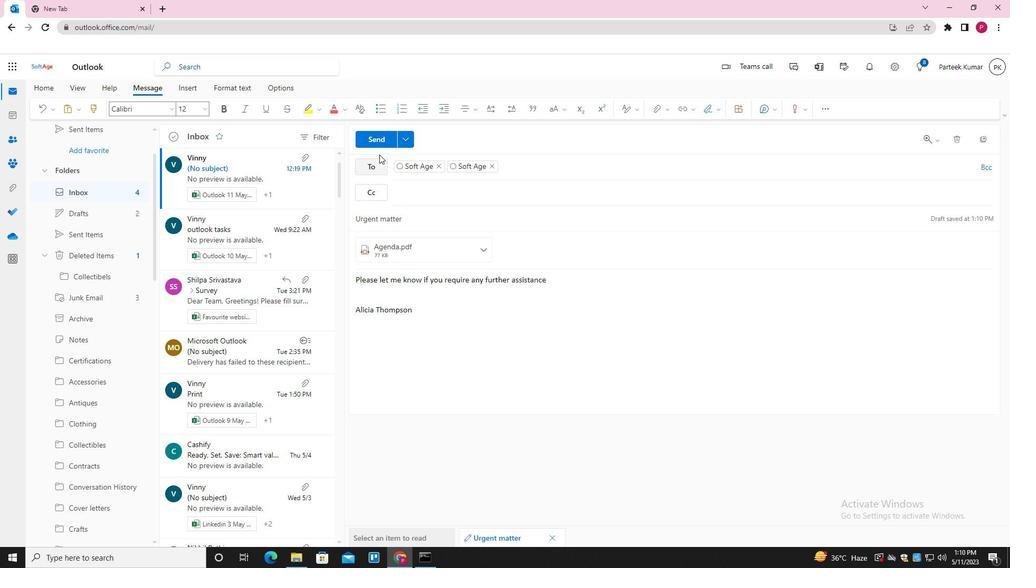 
Action: Mouse pressed left at (373, 141)
Screenshot: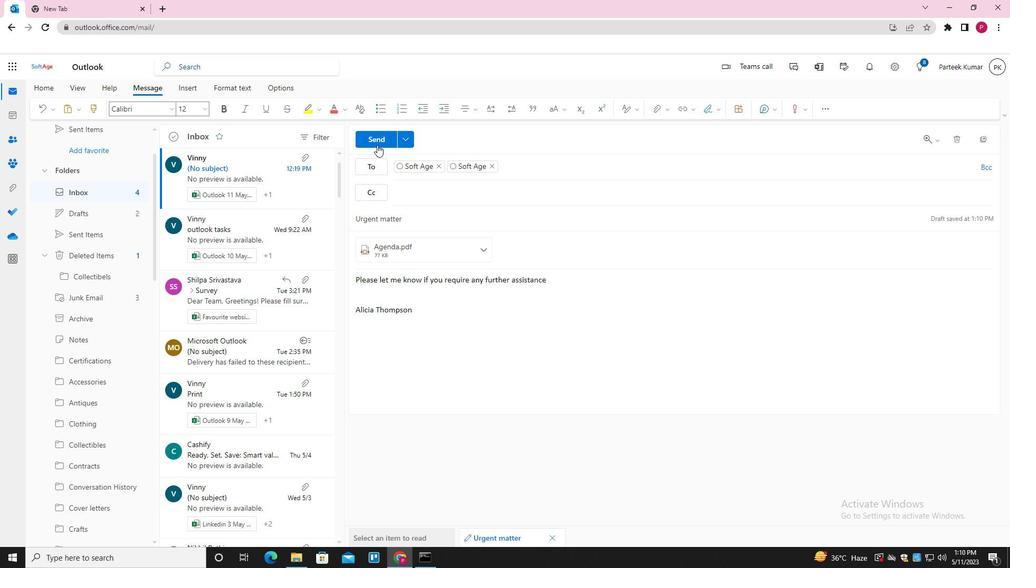 
Action: Mouse moved to (486, 270)
Screenshot: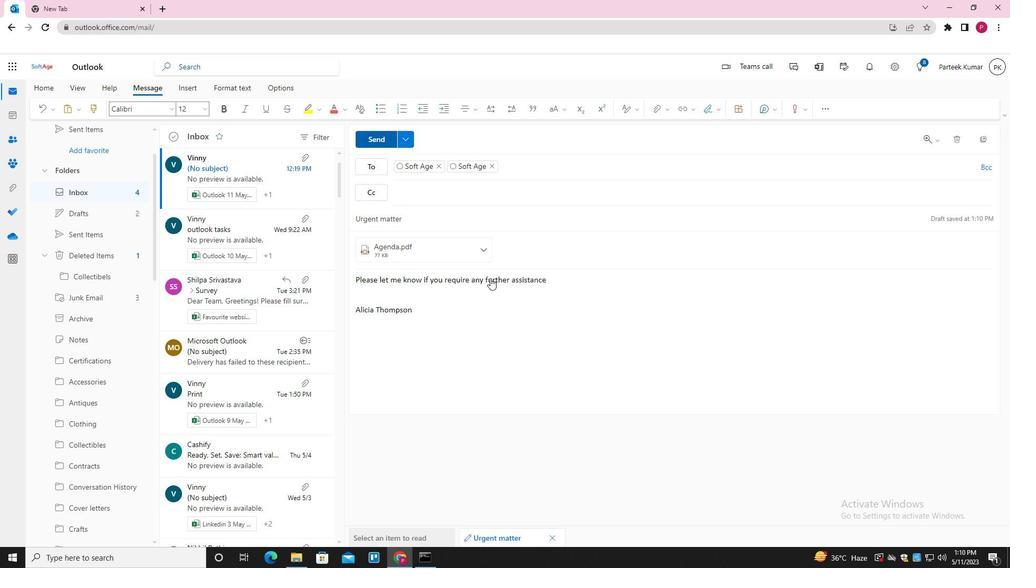 
